 Task: Sort the pending tickets, order by Next SLA breach in descending order.
Action: Mouse moved to (162, 345)
Screenshot: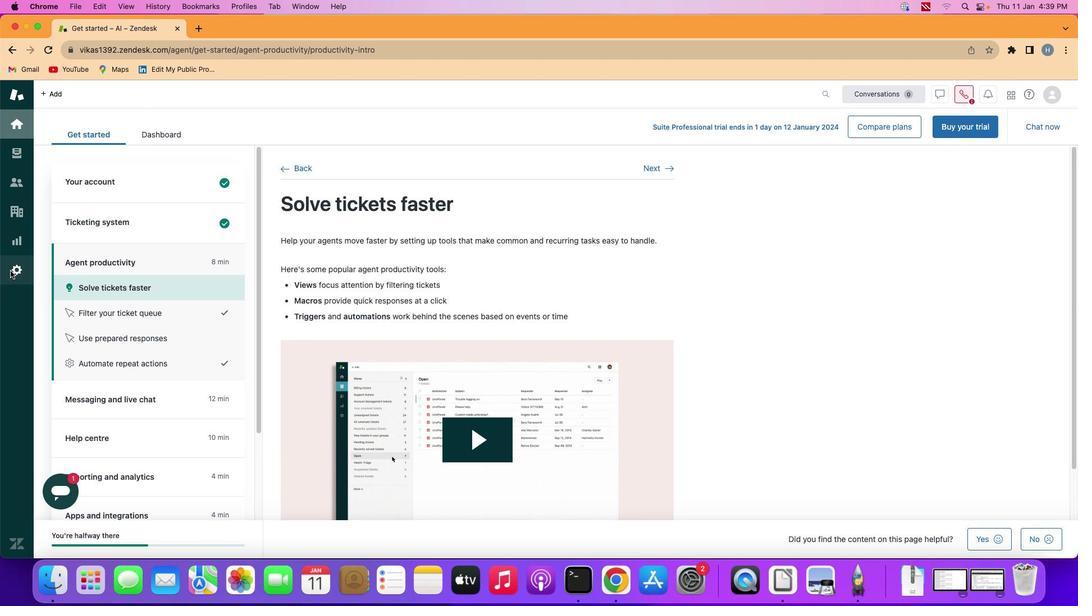 
Action: Mouse pressed left at (162, 345)
Screenshot: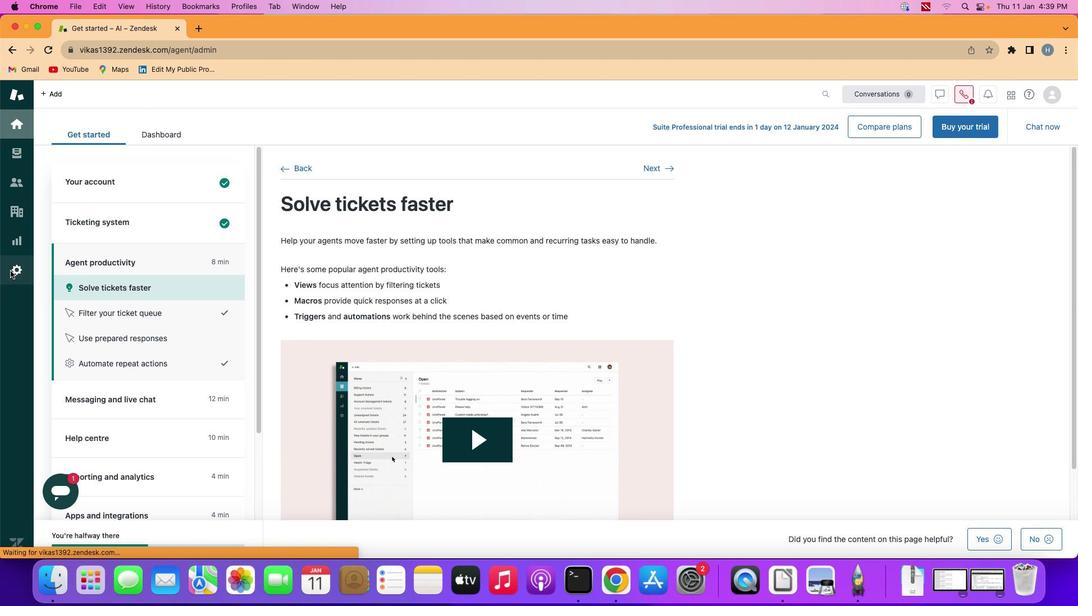 
Action: Mouse moved to (352, 401)
Screenshot: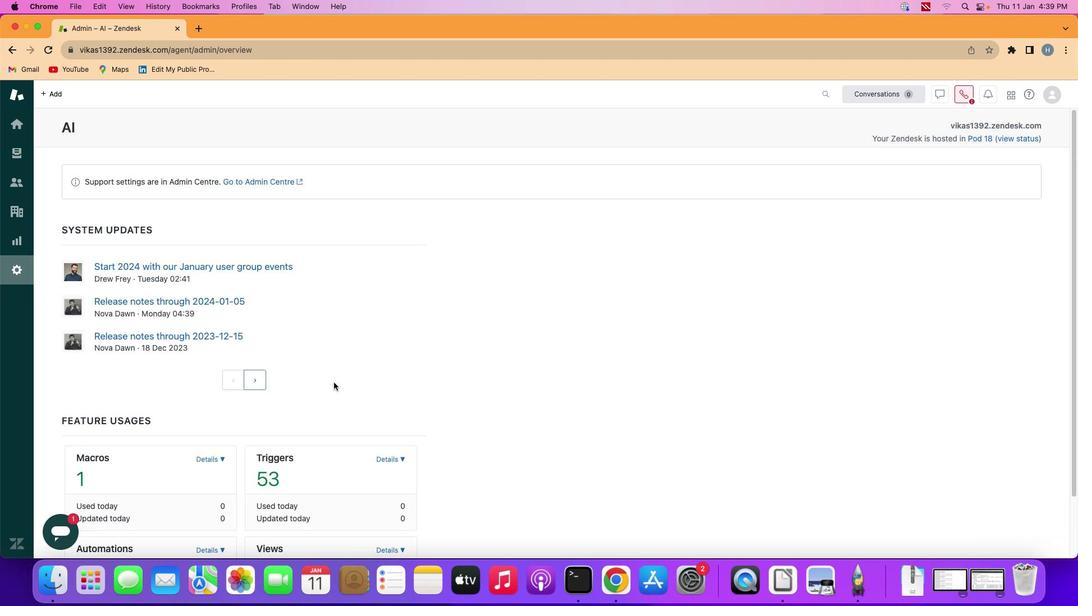 
Action: Mouse scrolled (352, 401) with delta (156, 207)
Screenshot: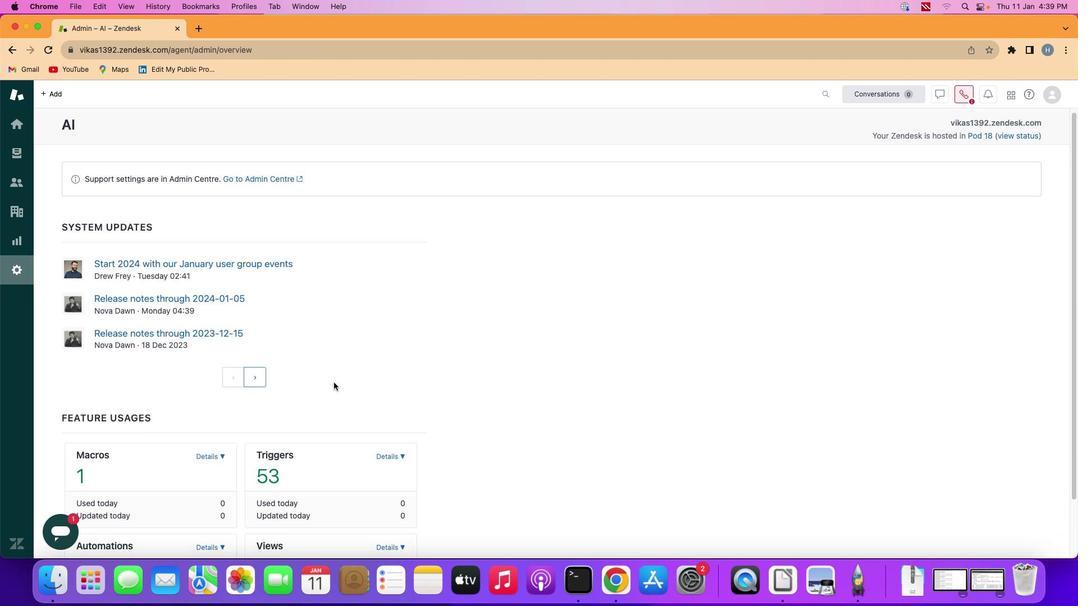 
Action: Mouse scrolled (352, 401) with delta (156, 207)
Screenshot: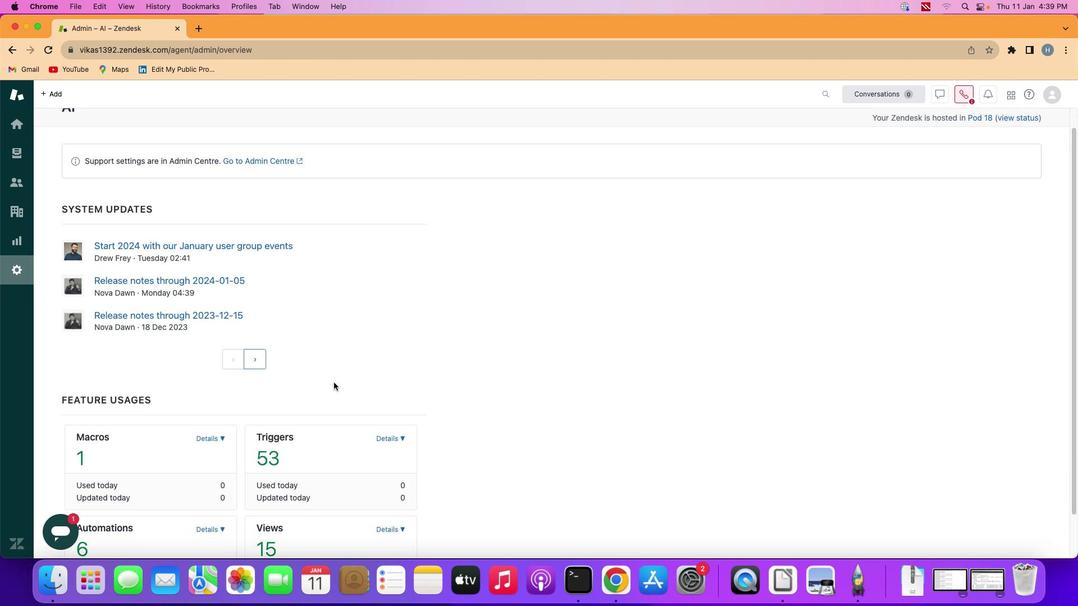 
Action: Mouse scrolled (352, 401) with delta (156, 207)
Screenshot: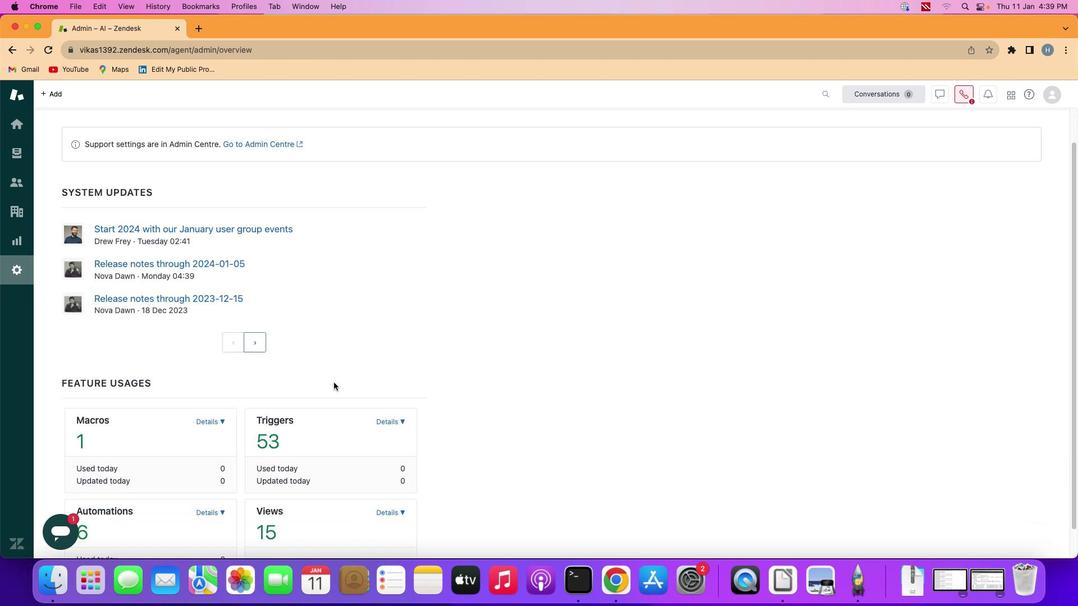 
Action: Mouse scrolled (352, 401) with delta (156, 207)
Screenshot: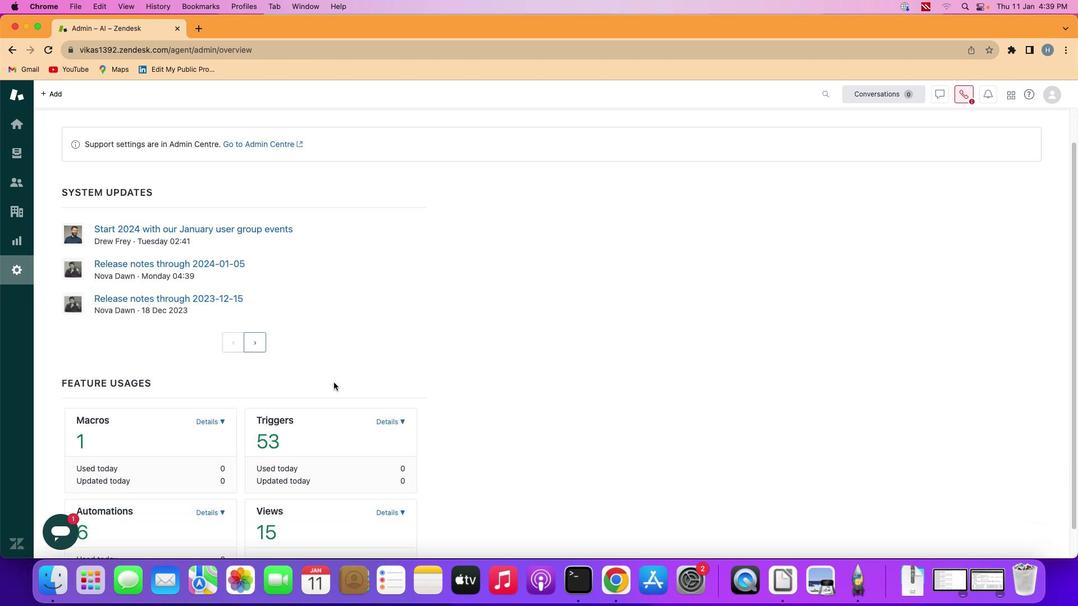 
Action: Mouse scrolled (352, 401) with delta (156, 208)
Screenshot: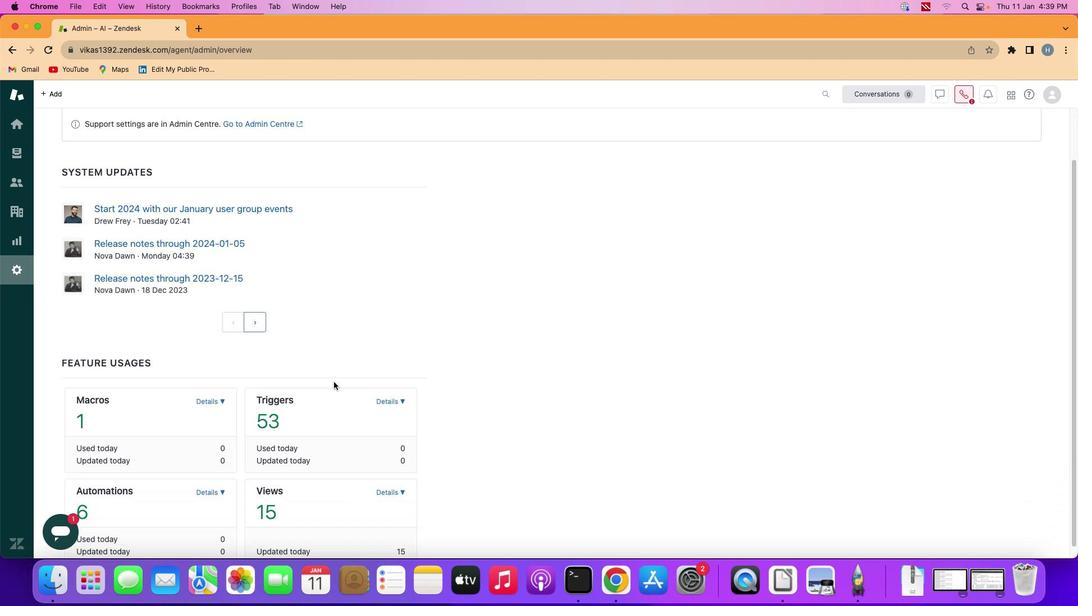 
Action: Mouse scrolled (352, 401) with delta (156, 207)
Screenshot: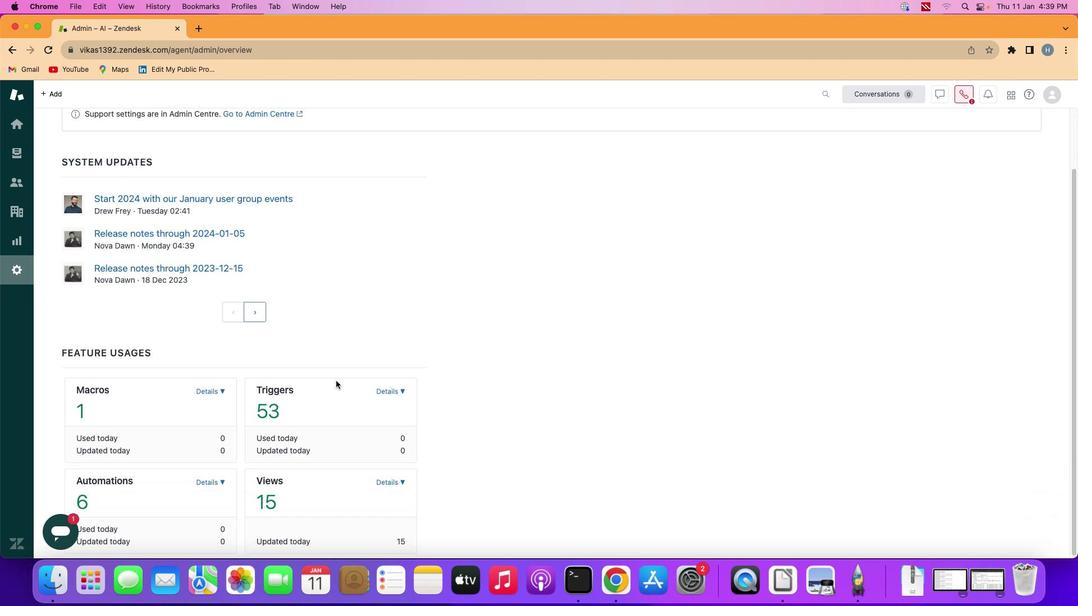 
Action: Mouse moved to (383, 452)
Screenshot: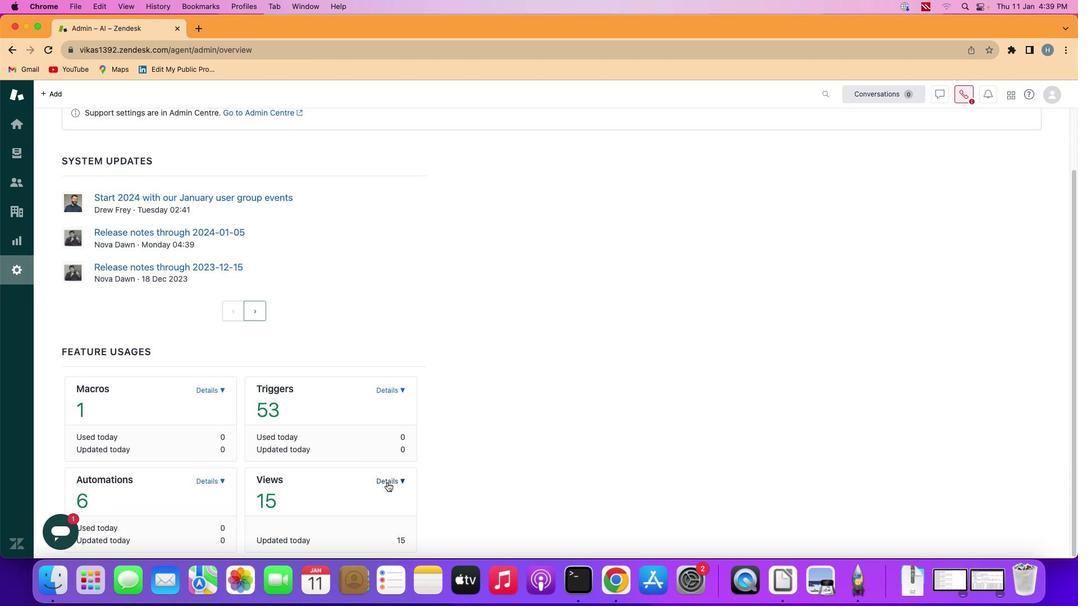 
Action: Mouse pressed left at (383, 452)
Screenshot: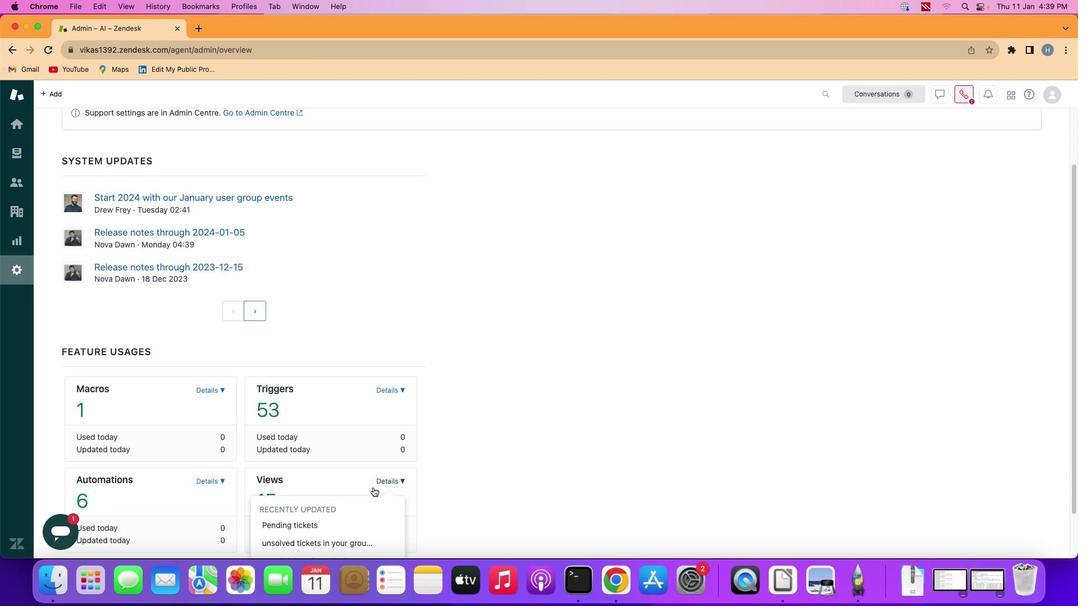 
Action: Mouse moved to (320, 472)
Screenshot: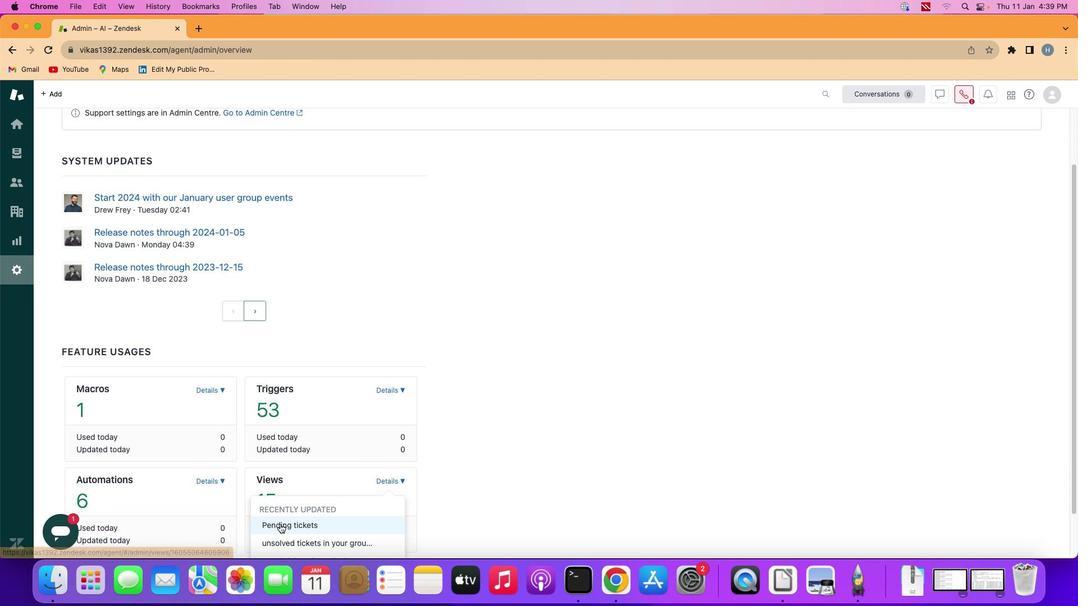 
Action: Mouse pressed left at (320, 472)
Screenshot: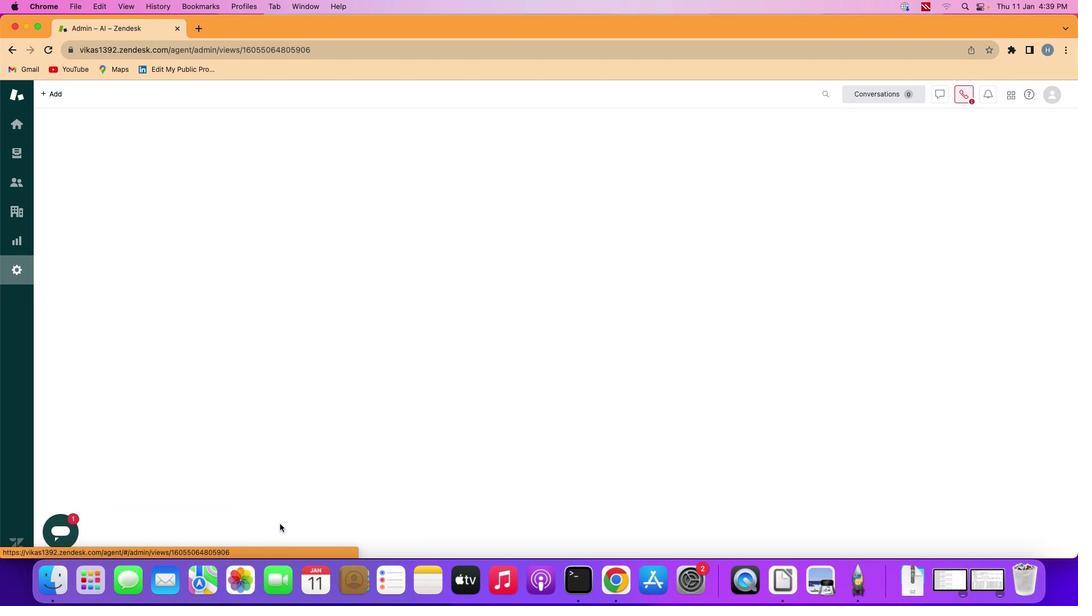 
Action: Mouse moved to (391, 423)
Screenshot: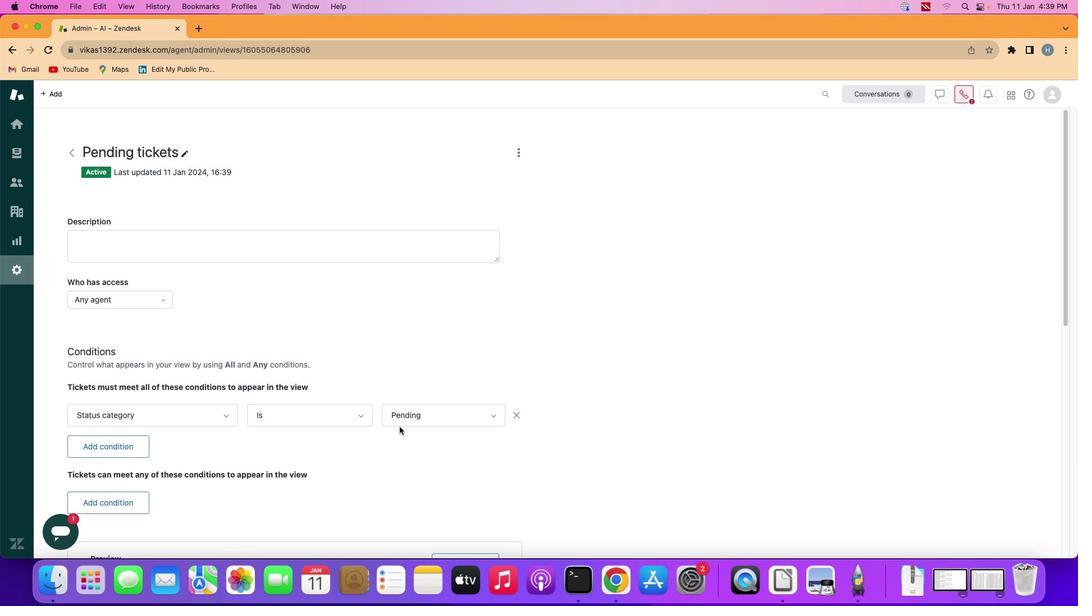 
Action: Mouse scrolled (391, 423) with delta (156, 207)
Screenshot: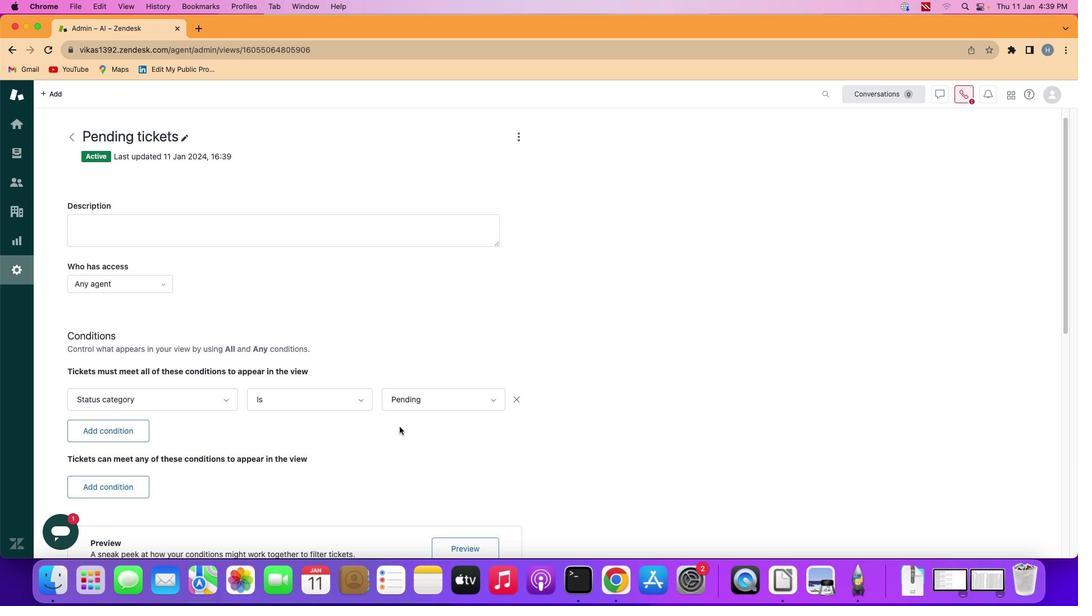 
Action: Mouse scrolled (391, 423) with delta (156, 207)
Screenshot: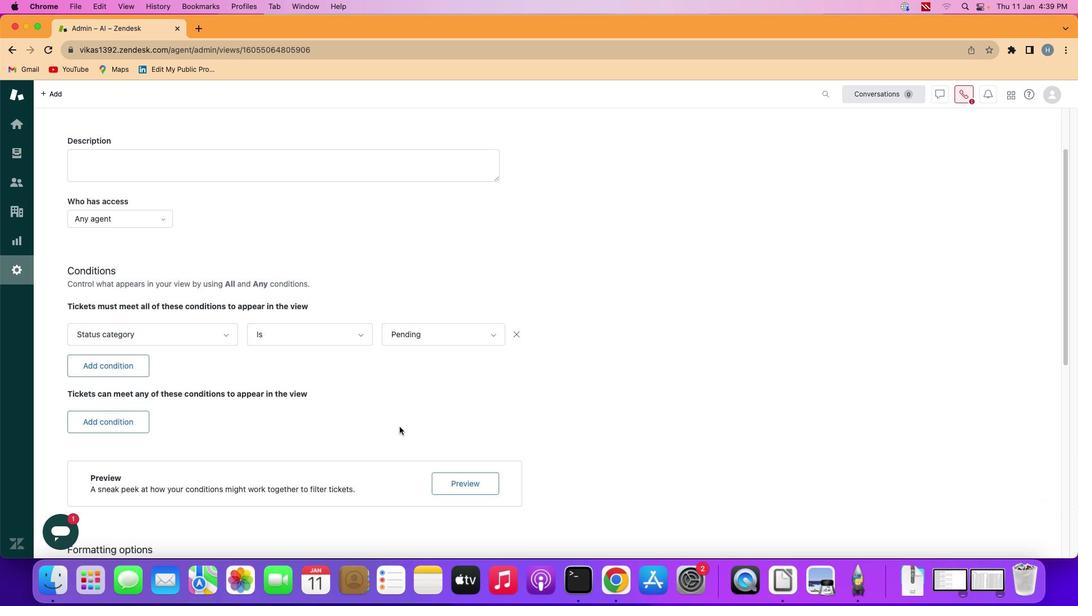 
Action: Mouse scrolled (391, 423) with delta (156, 207)
Screenshot: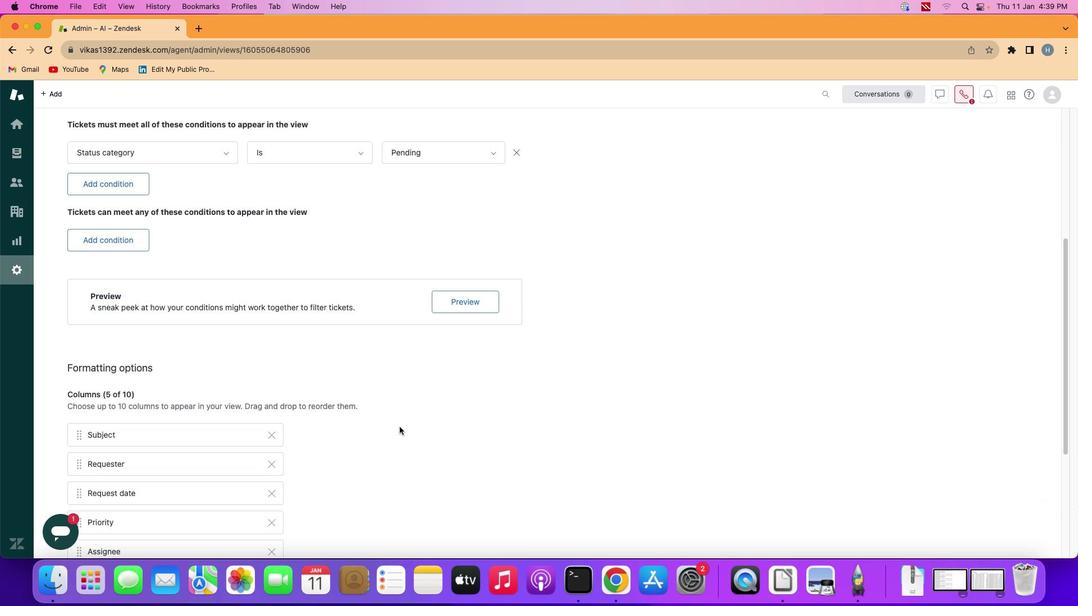 
Action: Mouse scrolled (391, 423) with delta (156, 207)
Screenshot: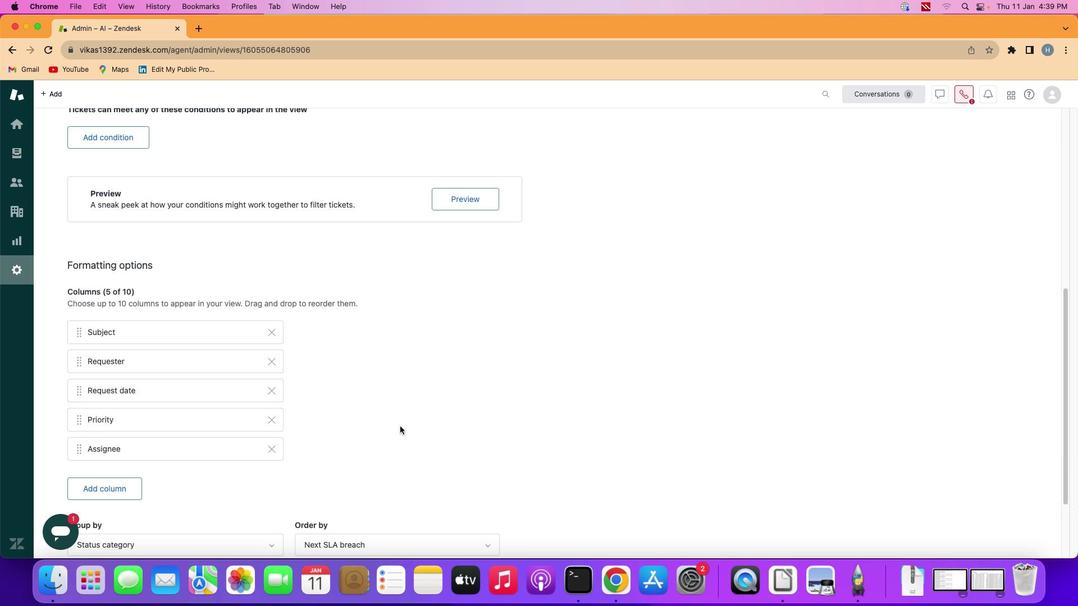 
Action: Mouse scrolled (391, 423) with delta (156, 206)
Screenshot: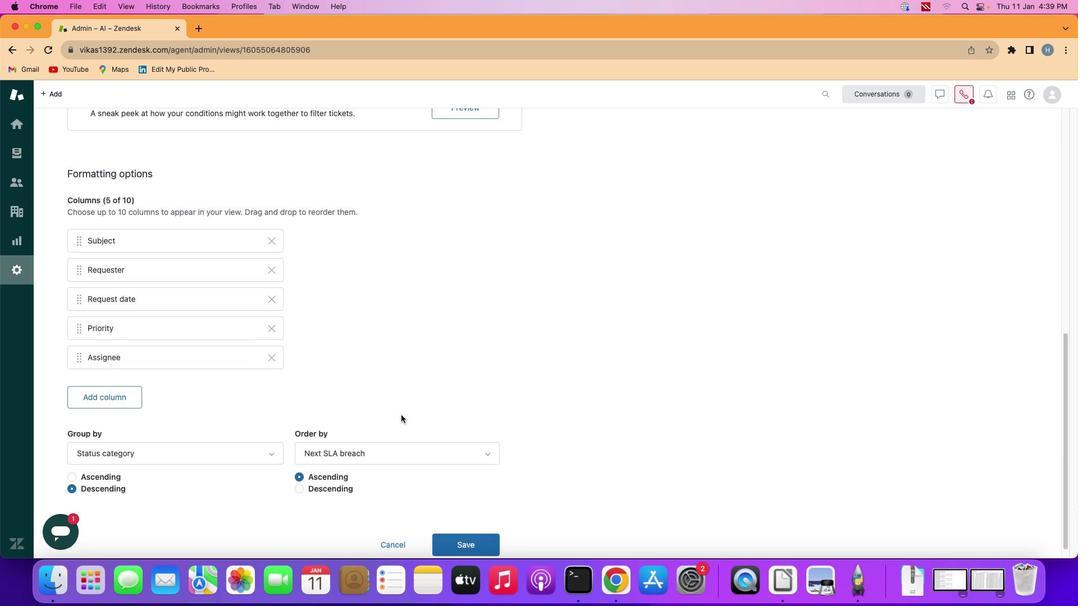 
Action: Mouse scrolled (391, 423) with delta (156, 206)
Screenshot: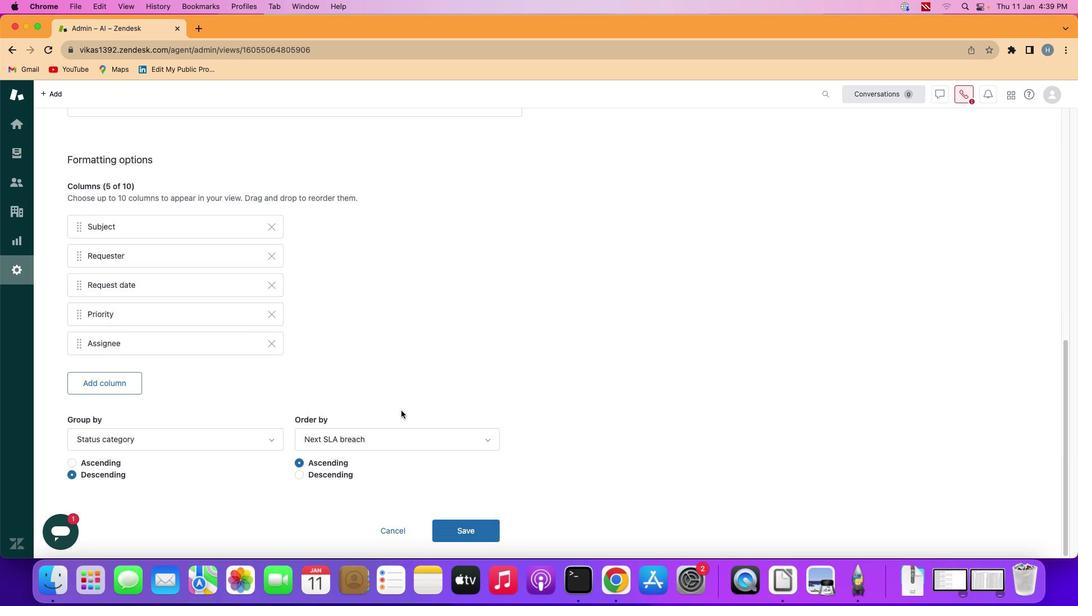
Action: Mouse scrolled (391, 423) with delta (156, 206)
Screenshot: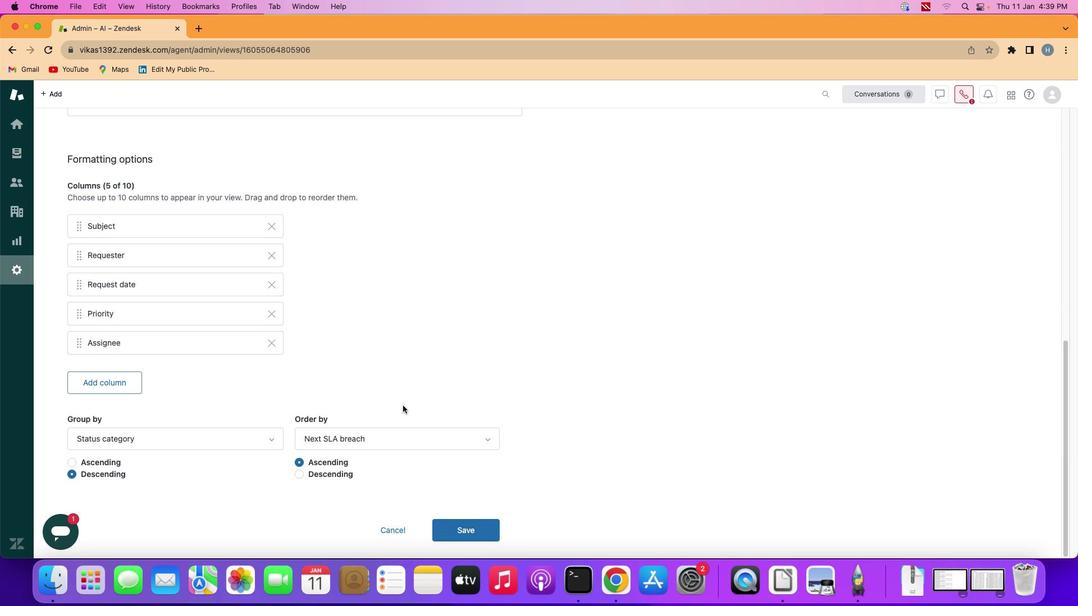 
Action: Mouse moved to (393, 412)
Screenshot: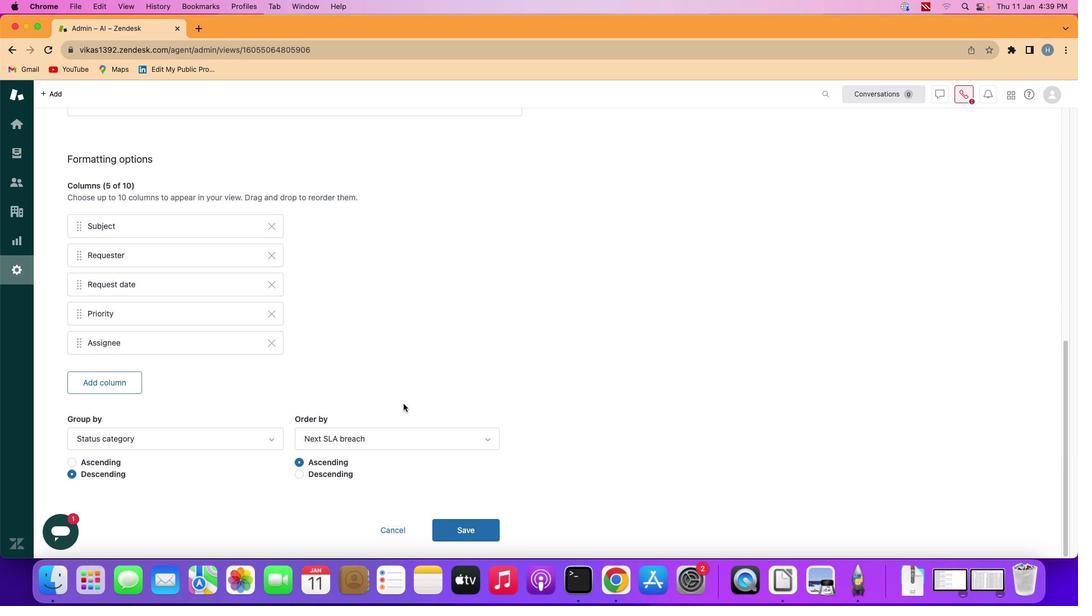 
Action: Mouse scrolled (393, 412) with delta (156, 207)
Screenshot: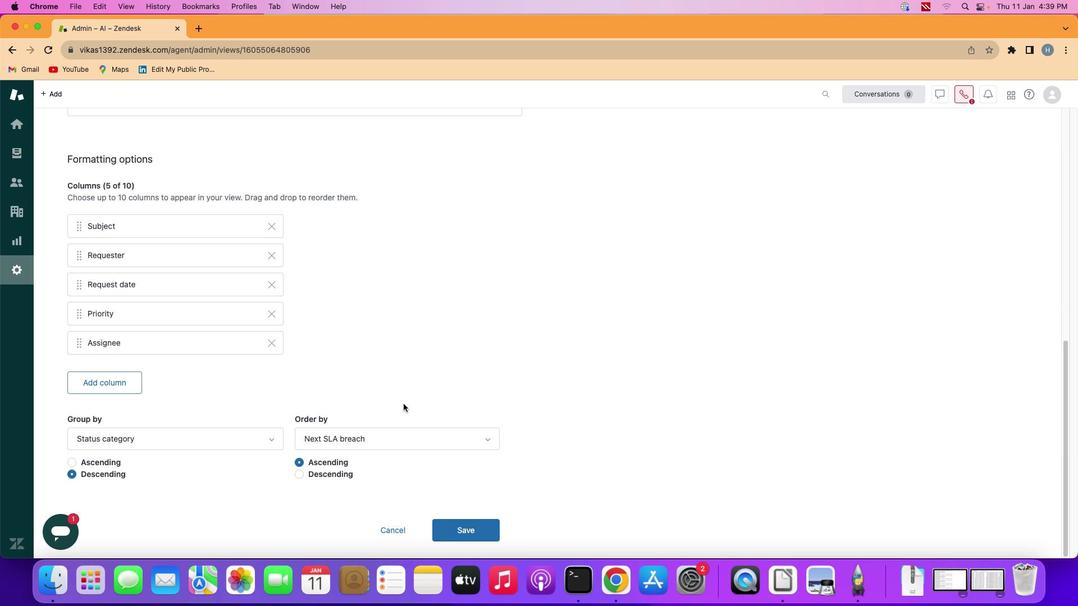 
Action: Mouse scrolled (393, 412) with delta (156, 207)
Screenshot: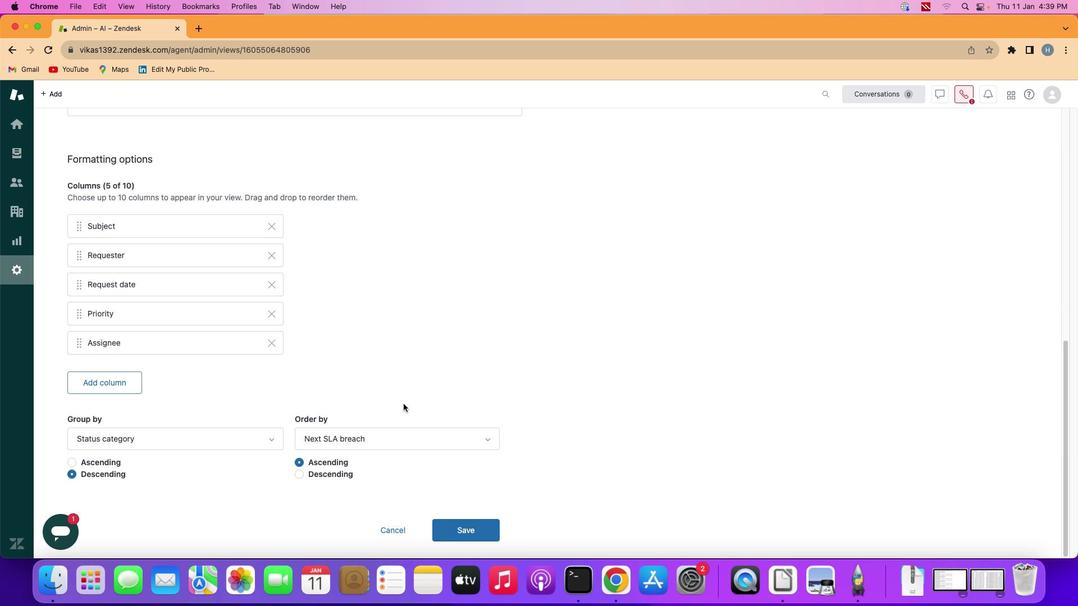
Action: Mouse scrolled (393, 412) with delta (156, 207)
Screenshot: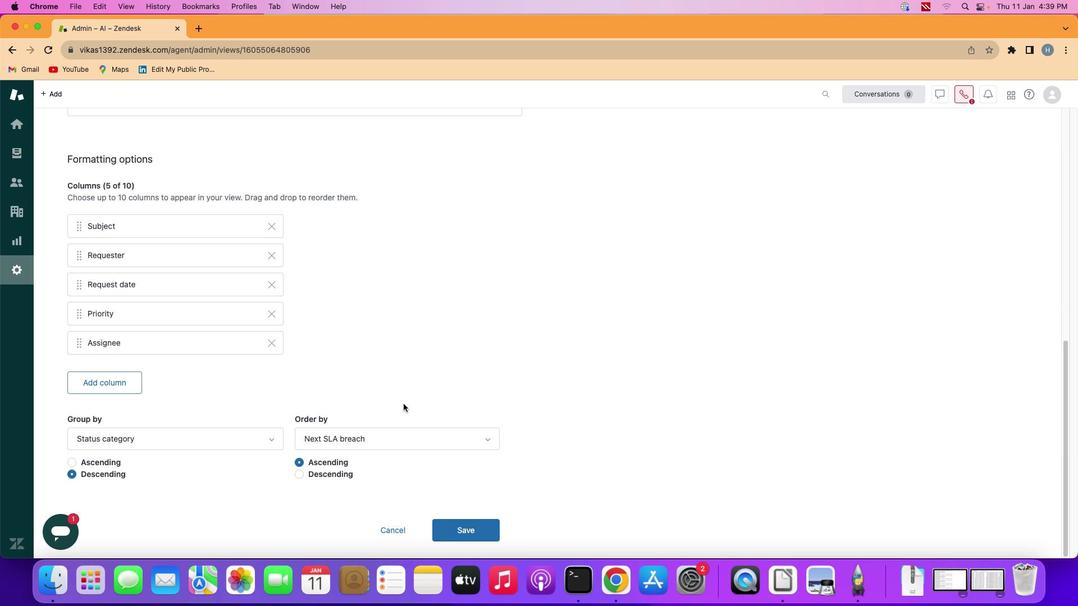 
Action: Mouse scrolled (393, 412) with delta (156, 207)
Screenshot: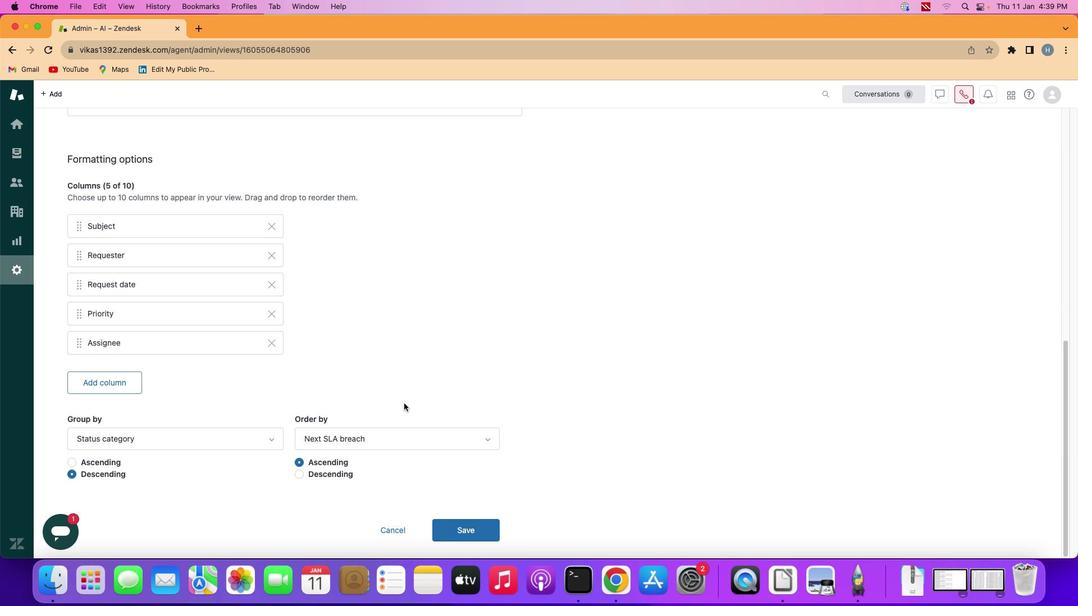 
Action: Mouse scrolled (393, 412) with delta (156, 207)
Screenshot: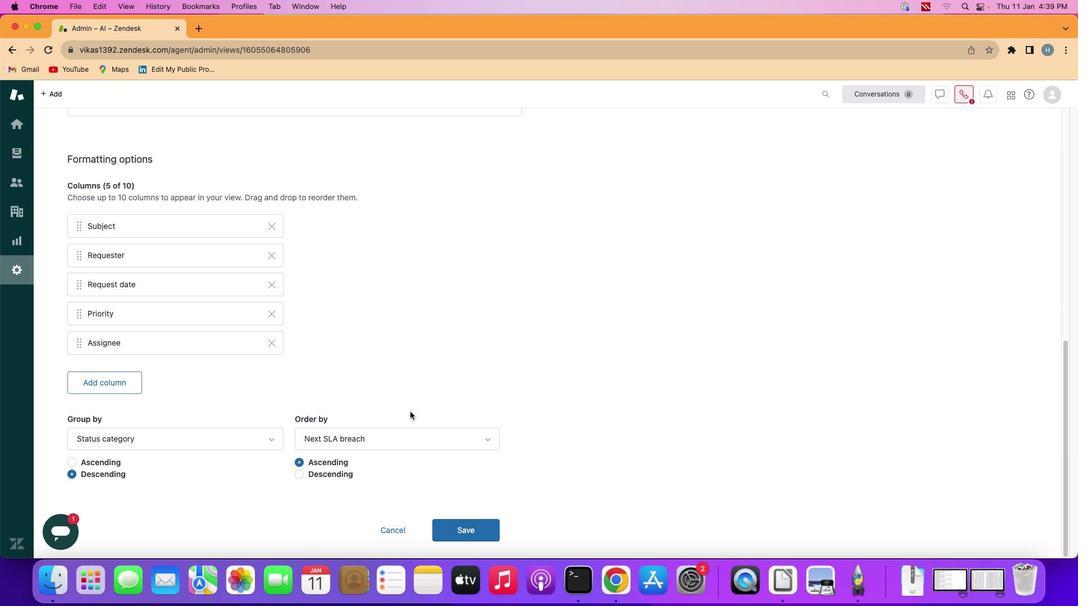 
Action: Mouse moved to (398, 427)
Screenshot: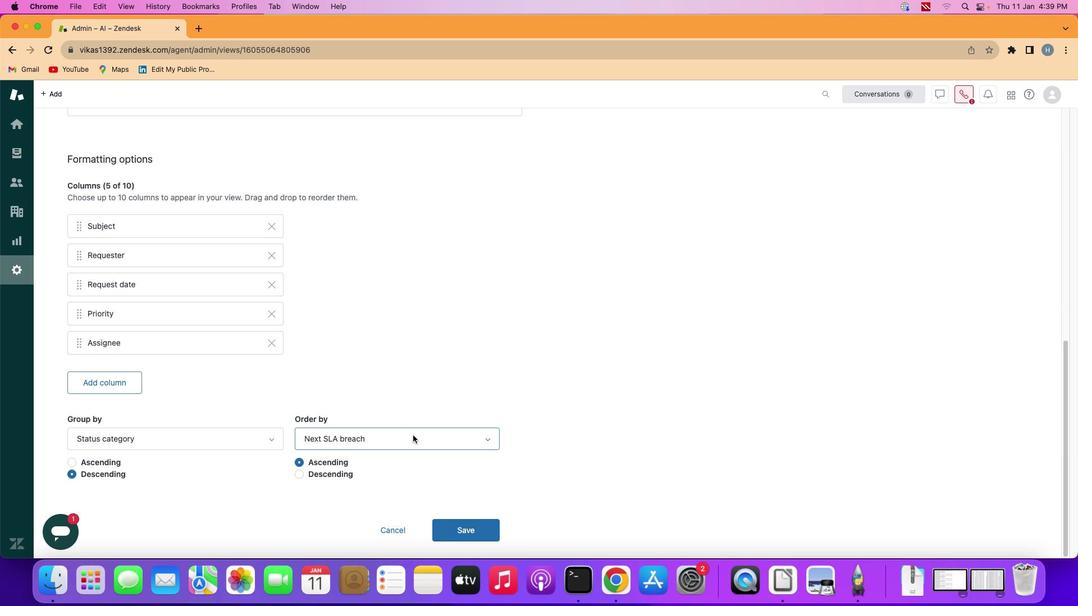 
Action: Mouse pressed left at (398, 427)
Screenshot: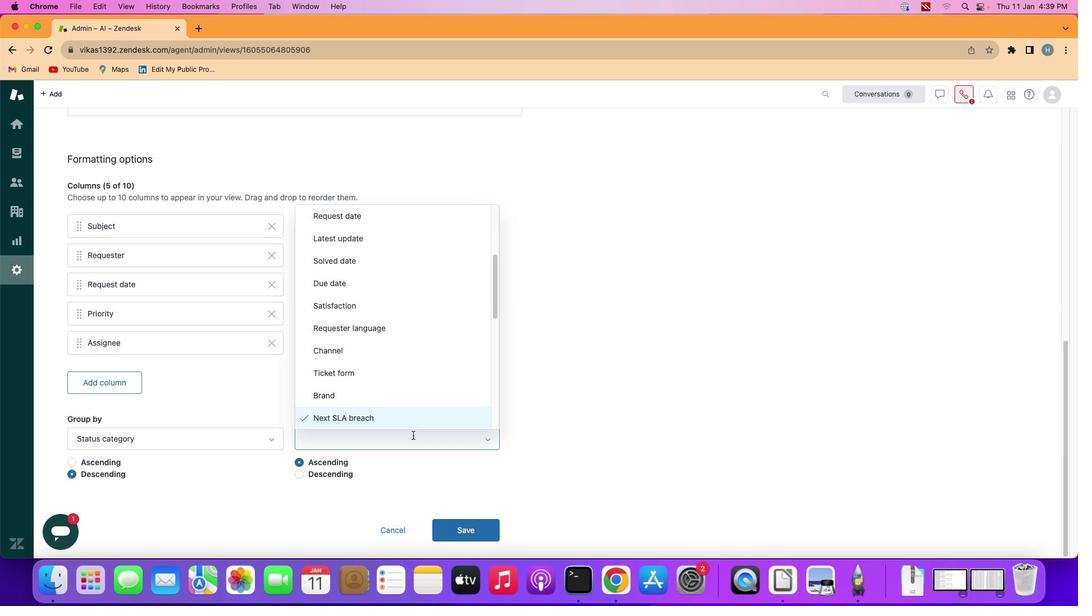 
Action: Mouse moved to (389, 416)
Screenshot: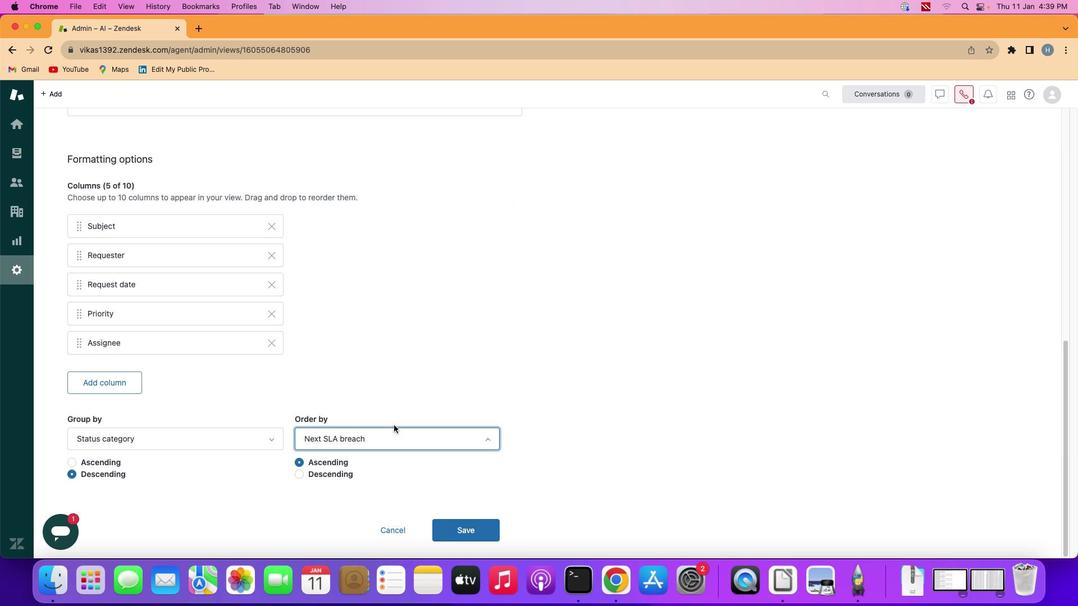 
Action: Mouse pressed left at (389, 416)
Screenshot: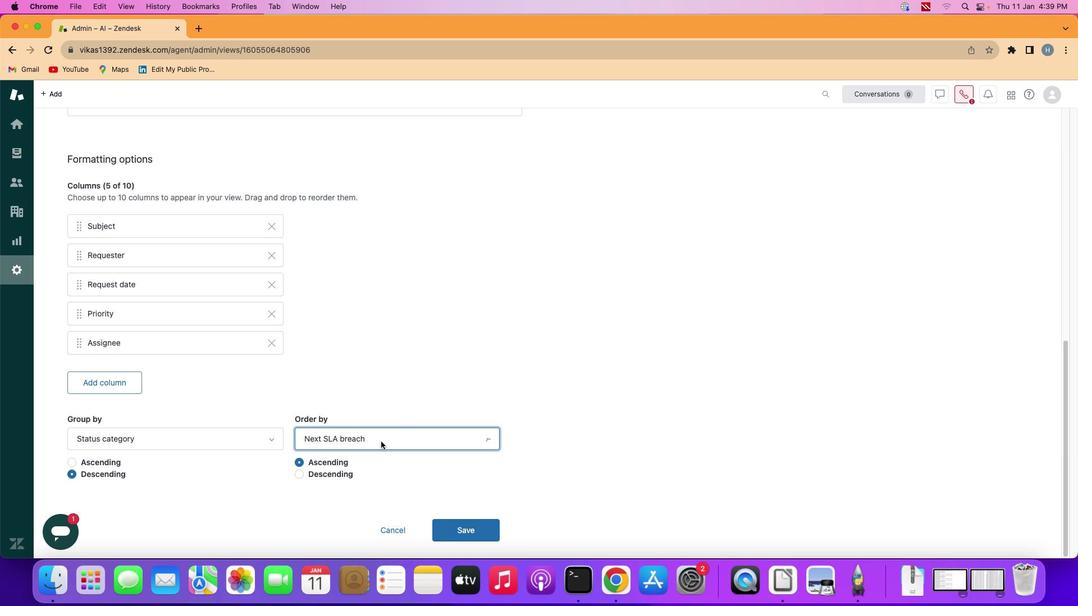 
Action: Mouse moved to (353, 448)
Screenshot: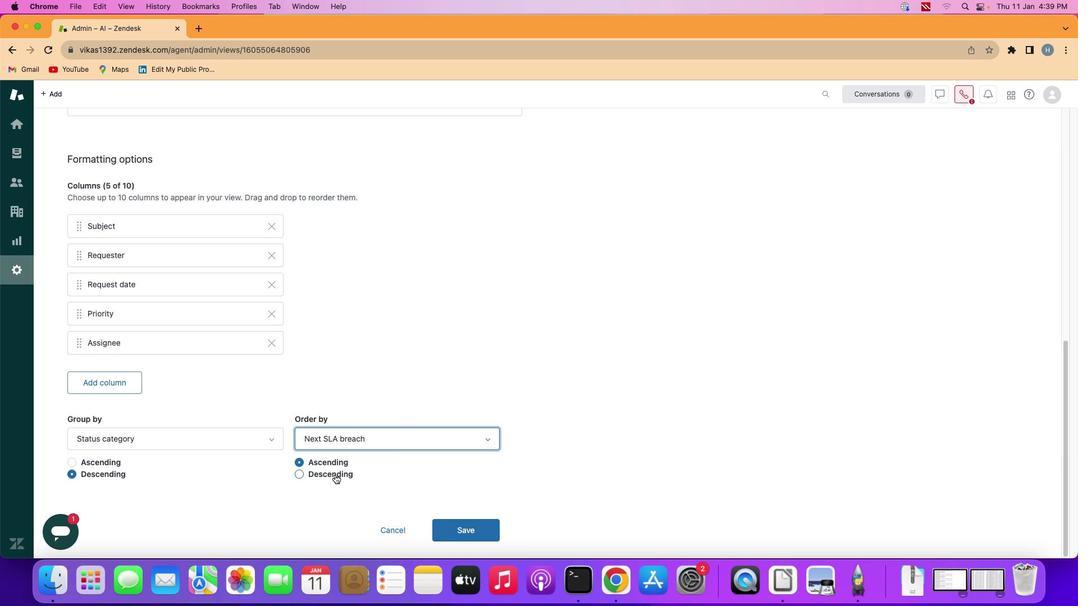 
Action: Mouse pressed left at (353, 448)
Screenshot: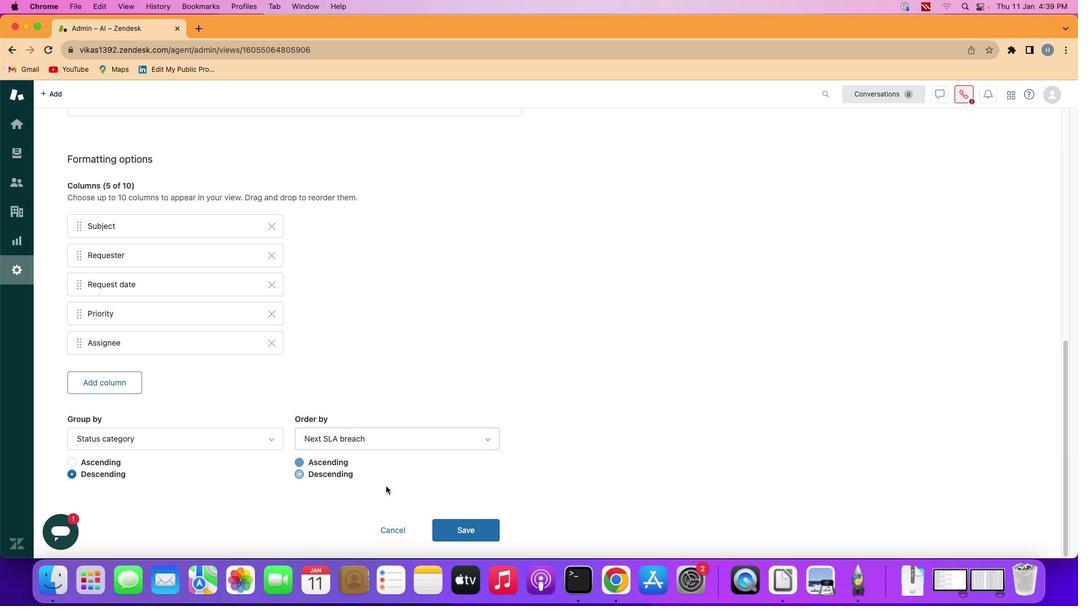
Action: Mouse moved to (426, 473)
Screenshot: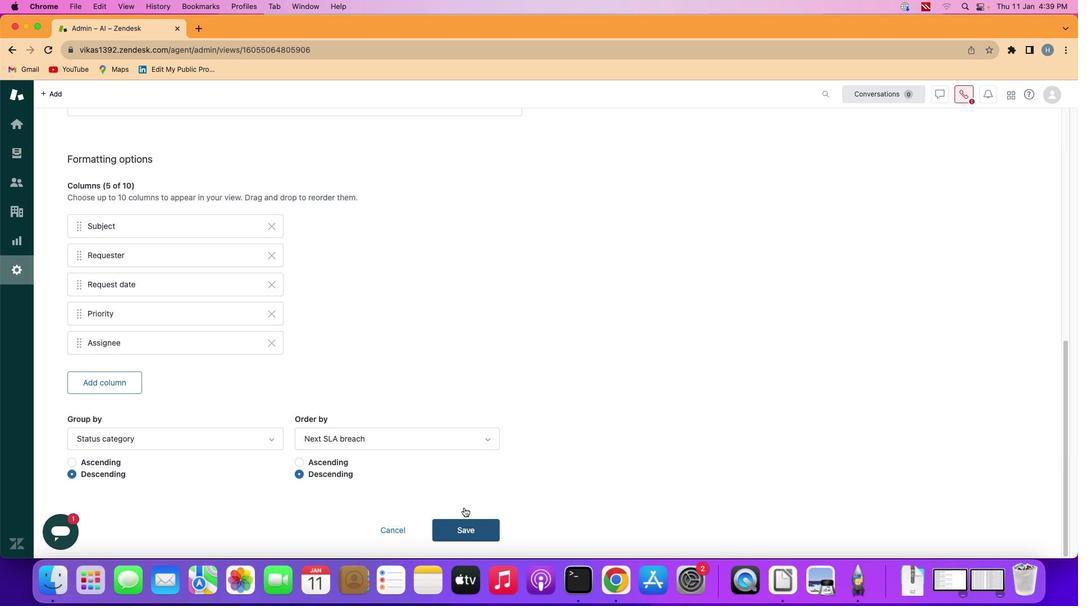 
Action: Mouse pressed left at (426, 473)
Screenshot: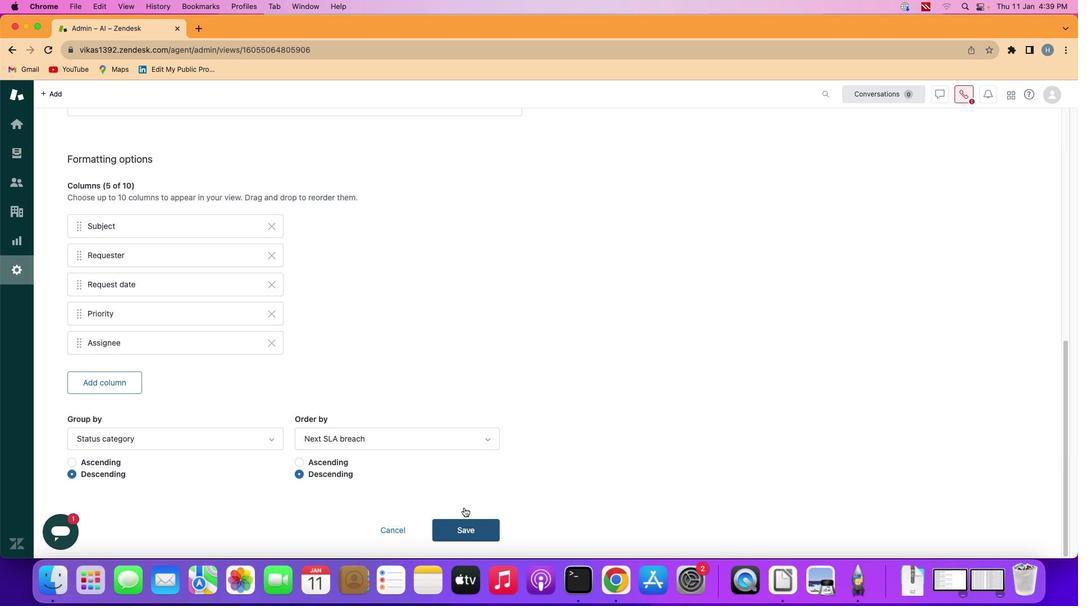 
Action: Mouse moved to (432, 399)
Screenshot: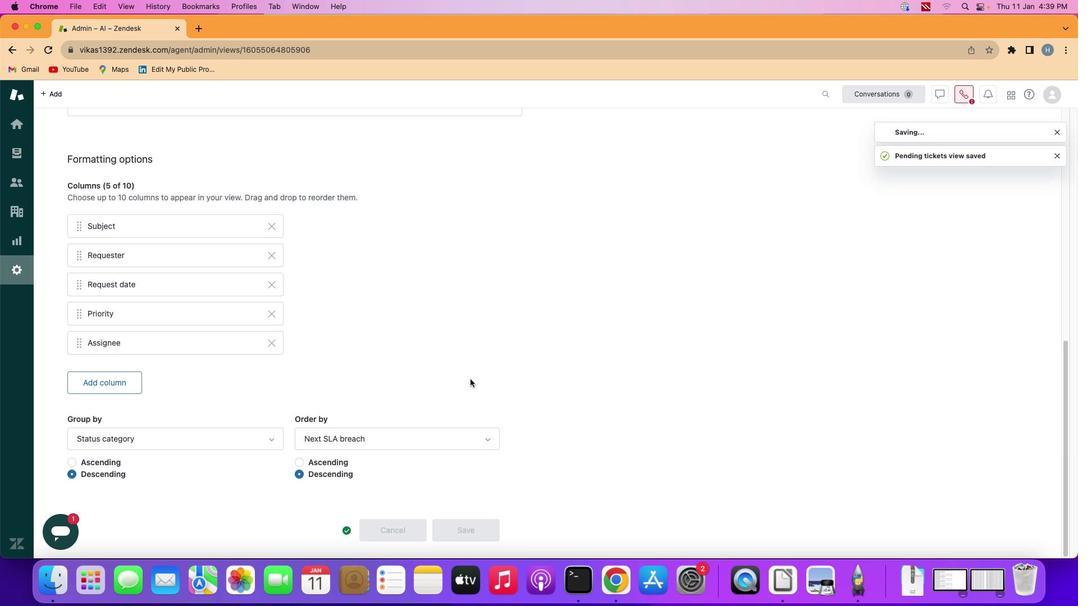 
